 Task: Zoom in the location "Gig Harbor, Washington, United States" two times.
Action: Mouse moved to (429, 173)
Screenshot: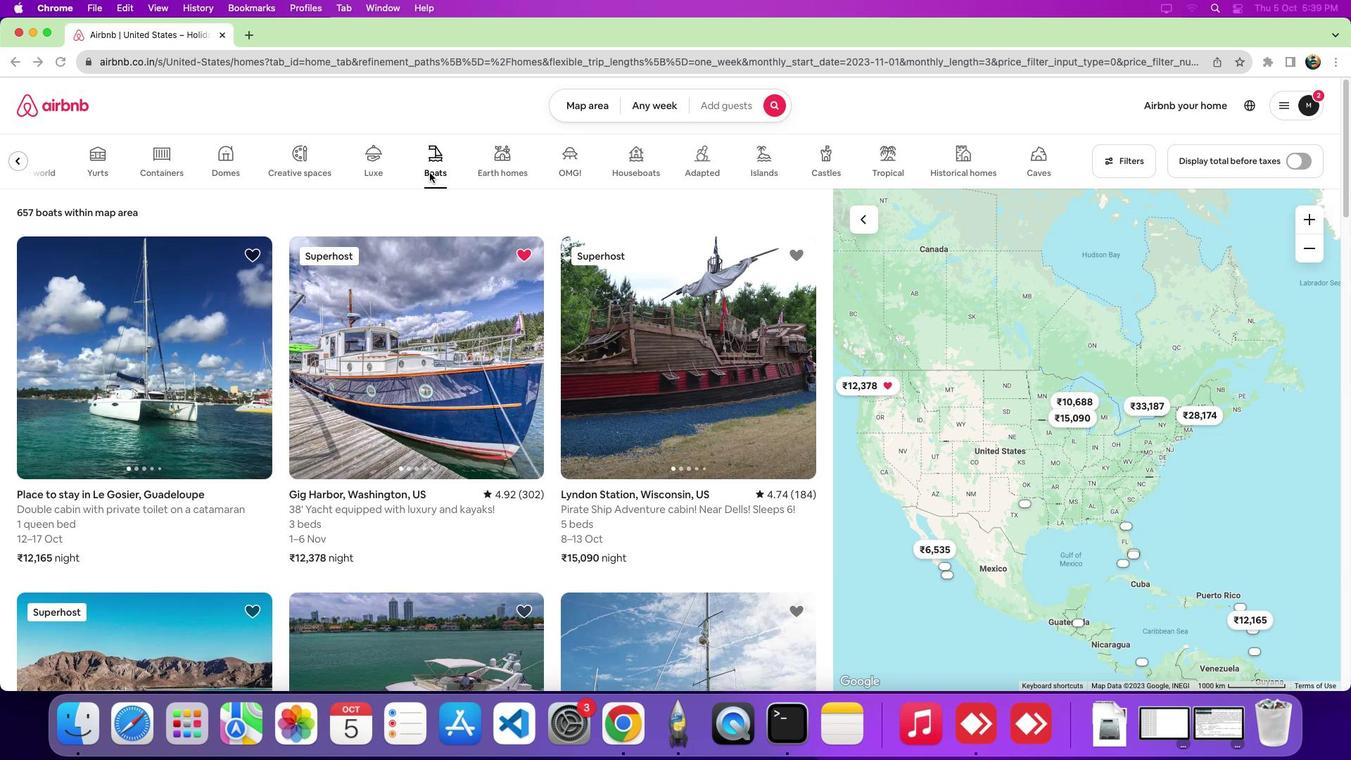 
Action: Mouse pressed left at (429, 173)
Screenshot: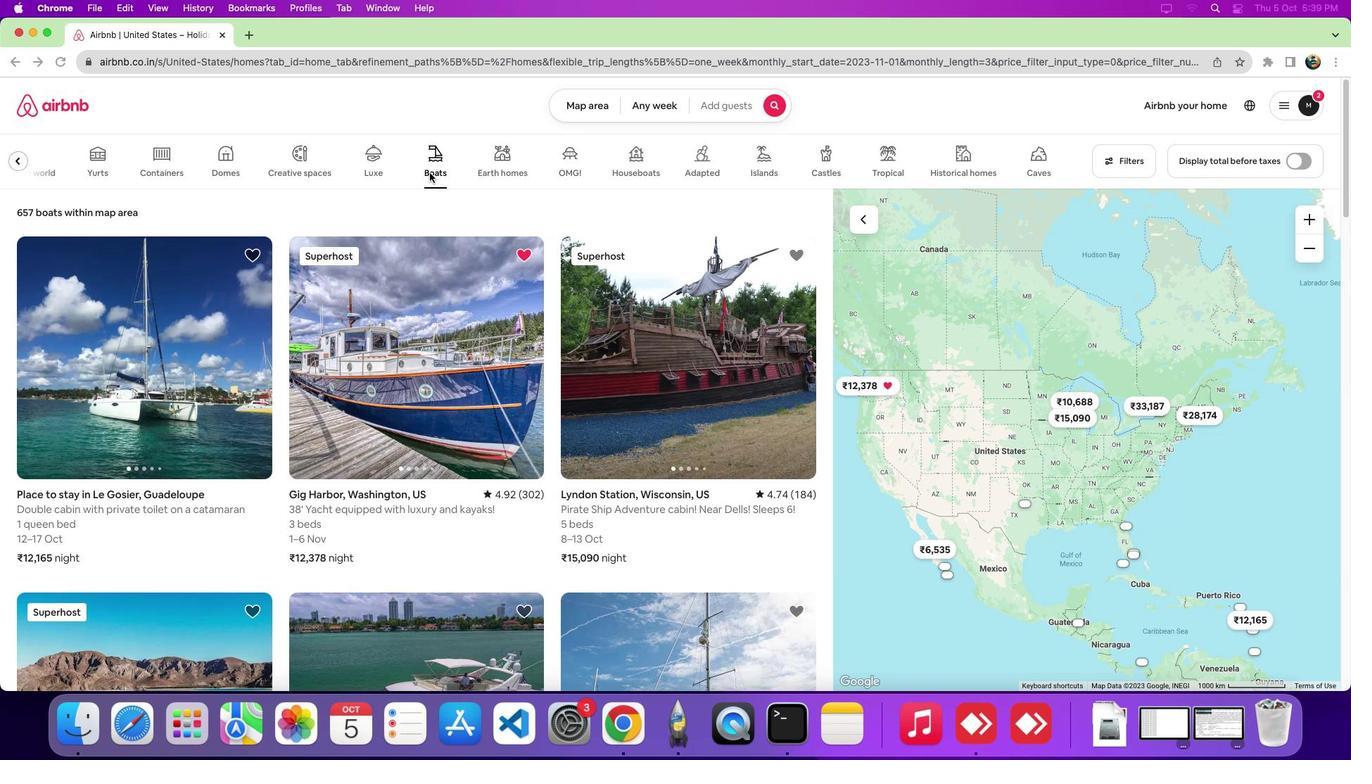 
Action: Mouse moved to (414, 320)
Screenshot: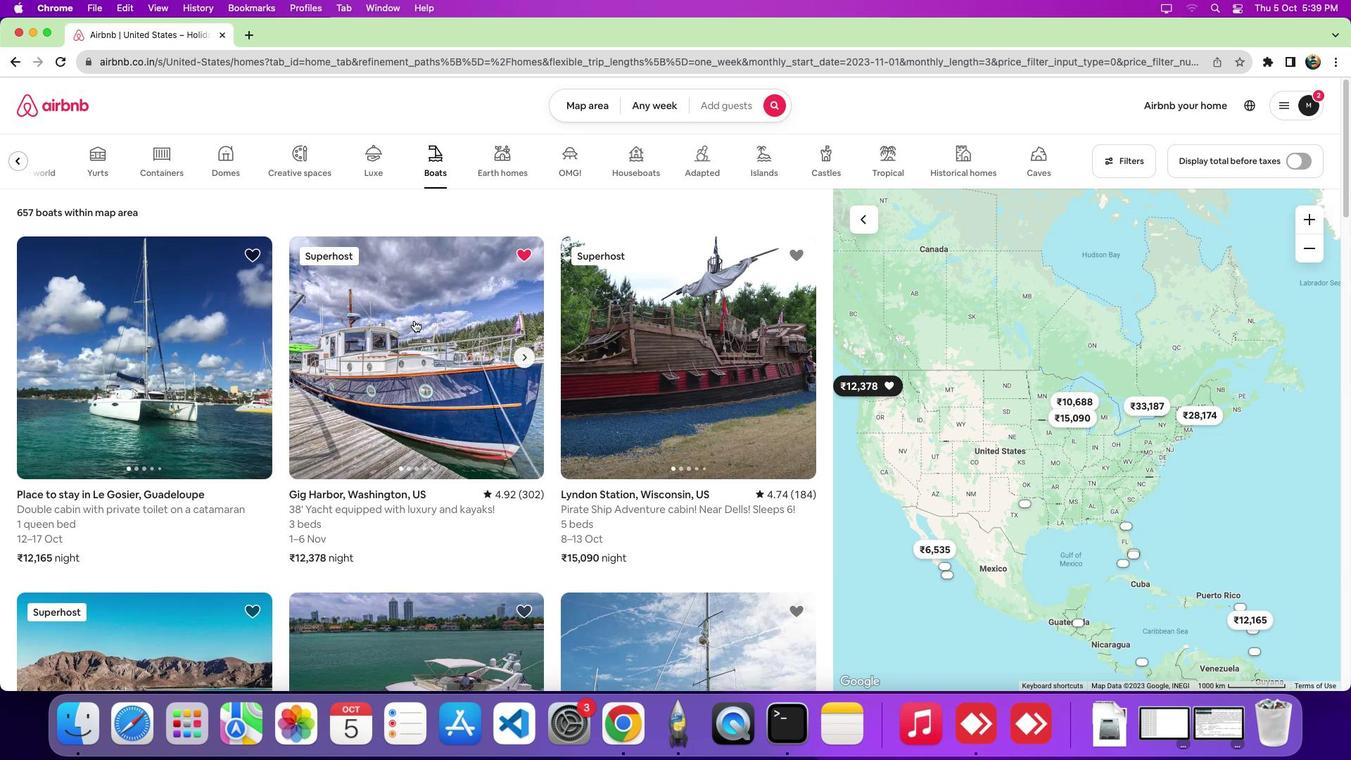 
Action: Mouse pressed left at (414, 320)
Screenshot: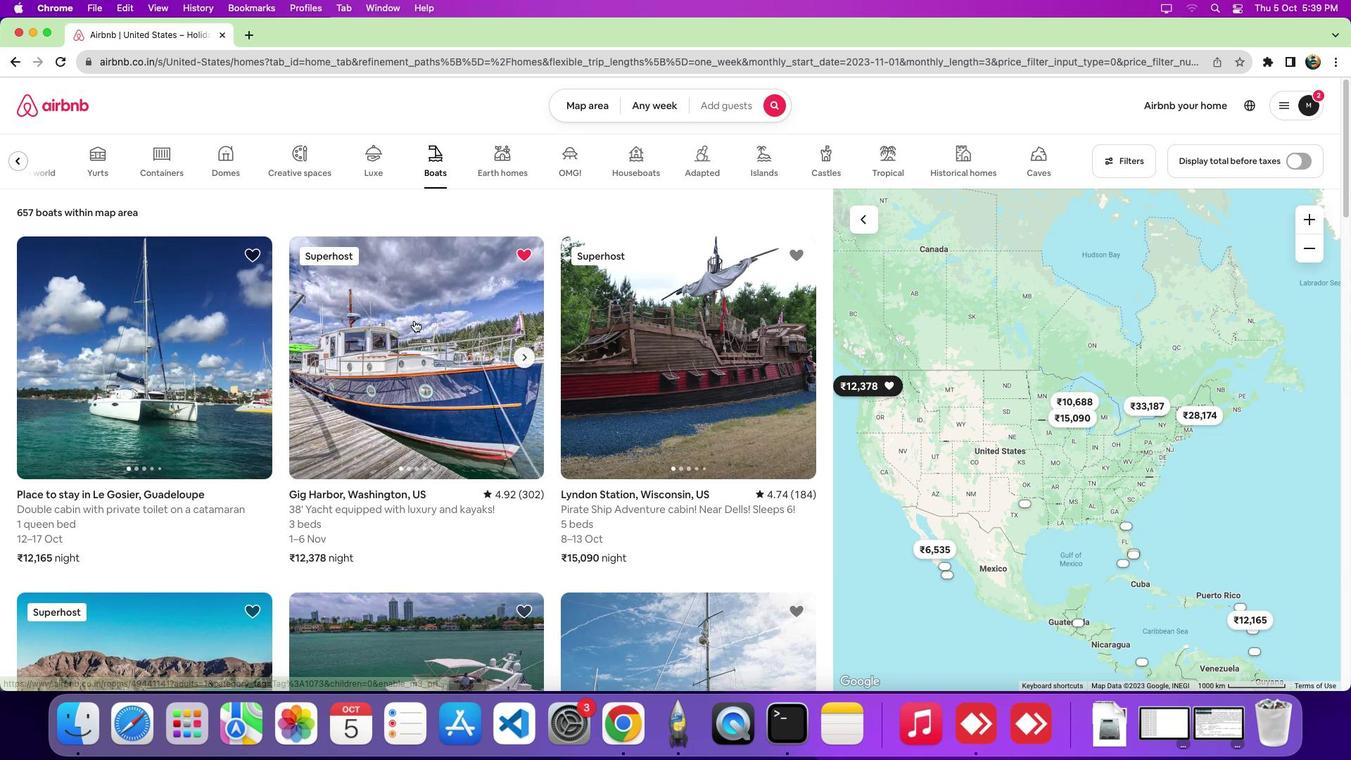 
Action: Mouse moved to (665, 335)
Screenshot: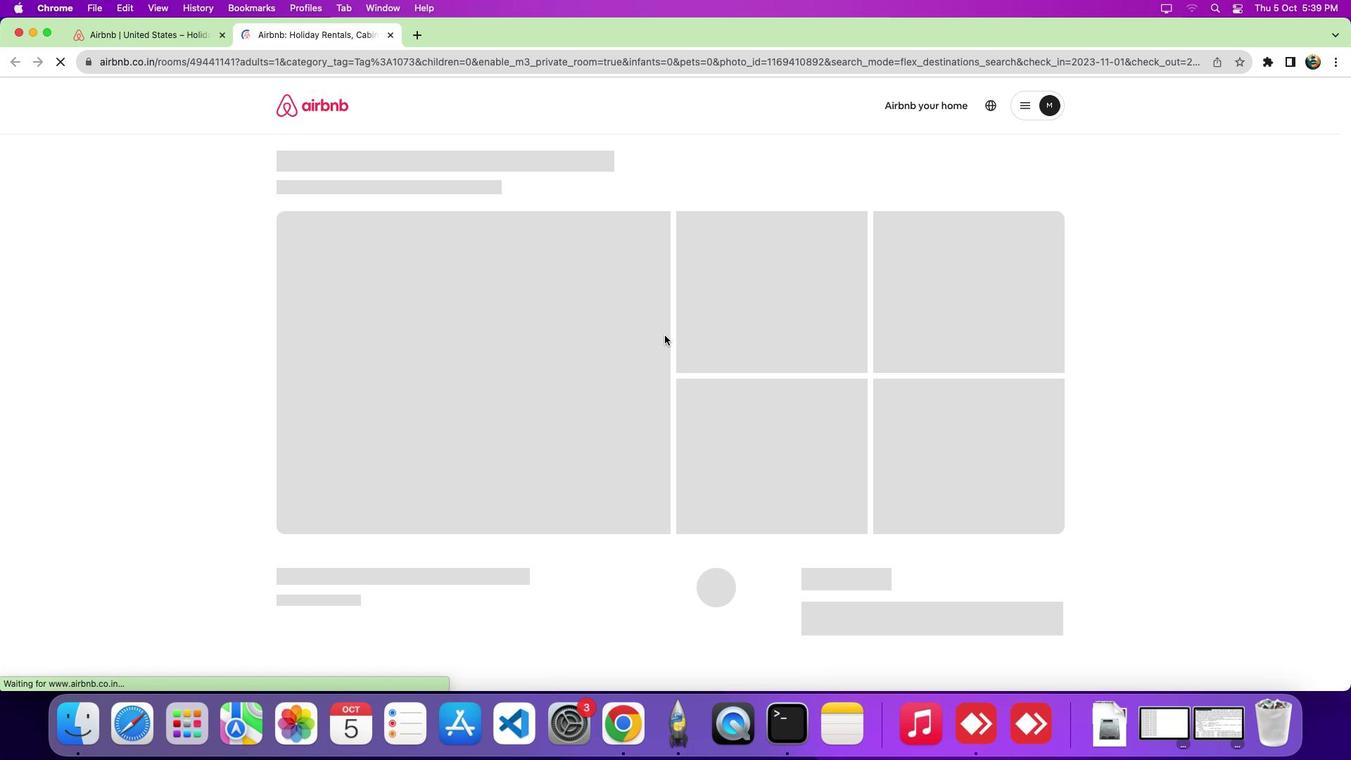 
Action: Mouse scrolled (665, 335) with delta (0, 0)
Screenshot: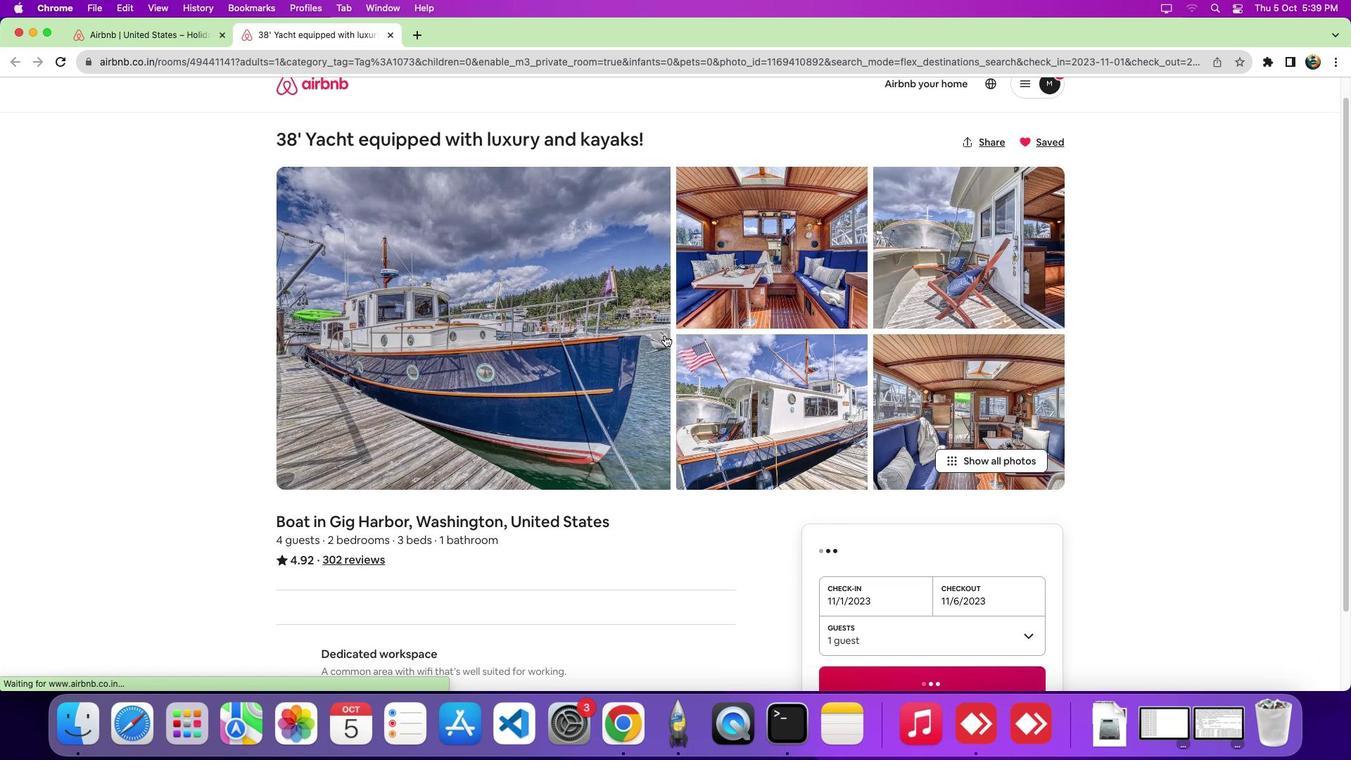 
Action: Mouse scrolled (665, 335) with delta (0, 0)
Screenshot: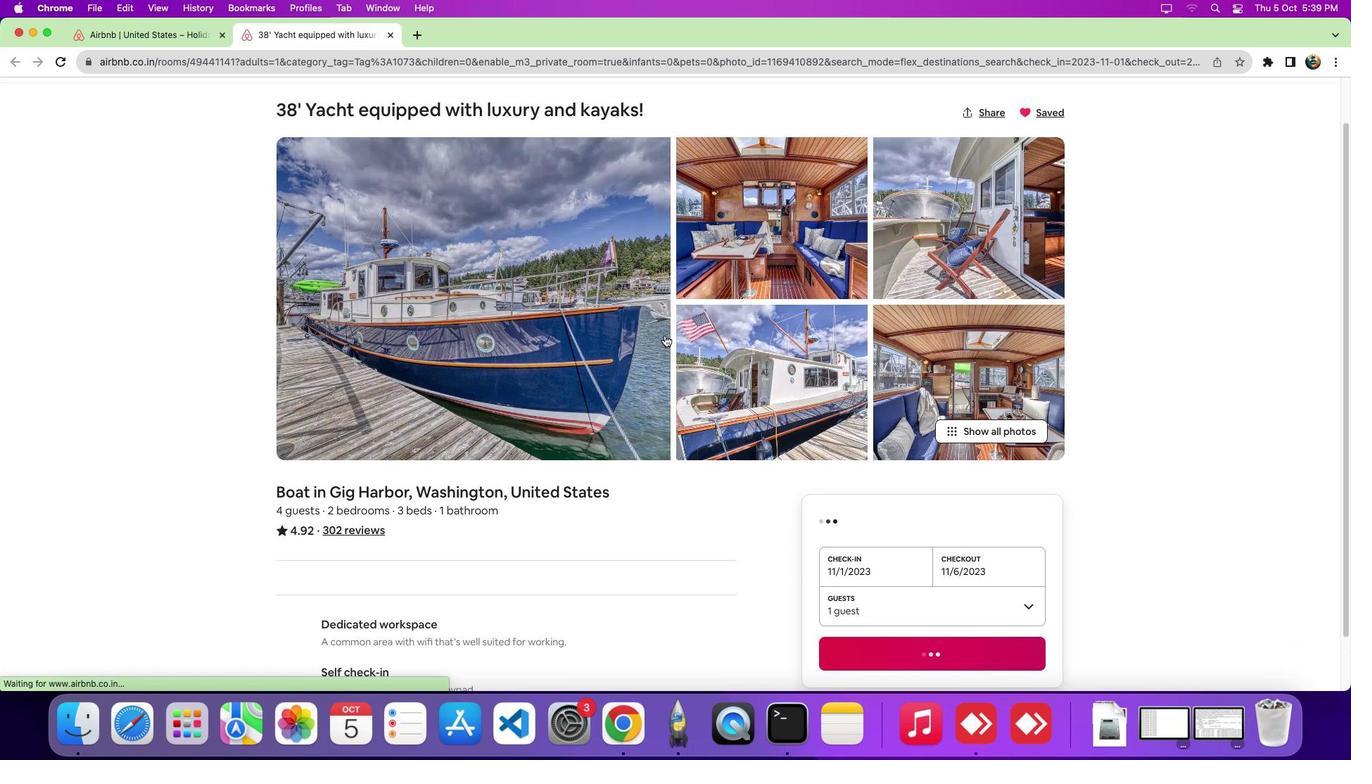
Action: Mouse scrolled (665, 335) with delta (0, -6)
Screenshot: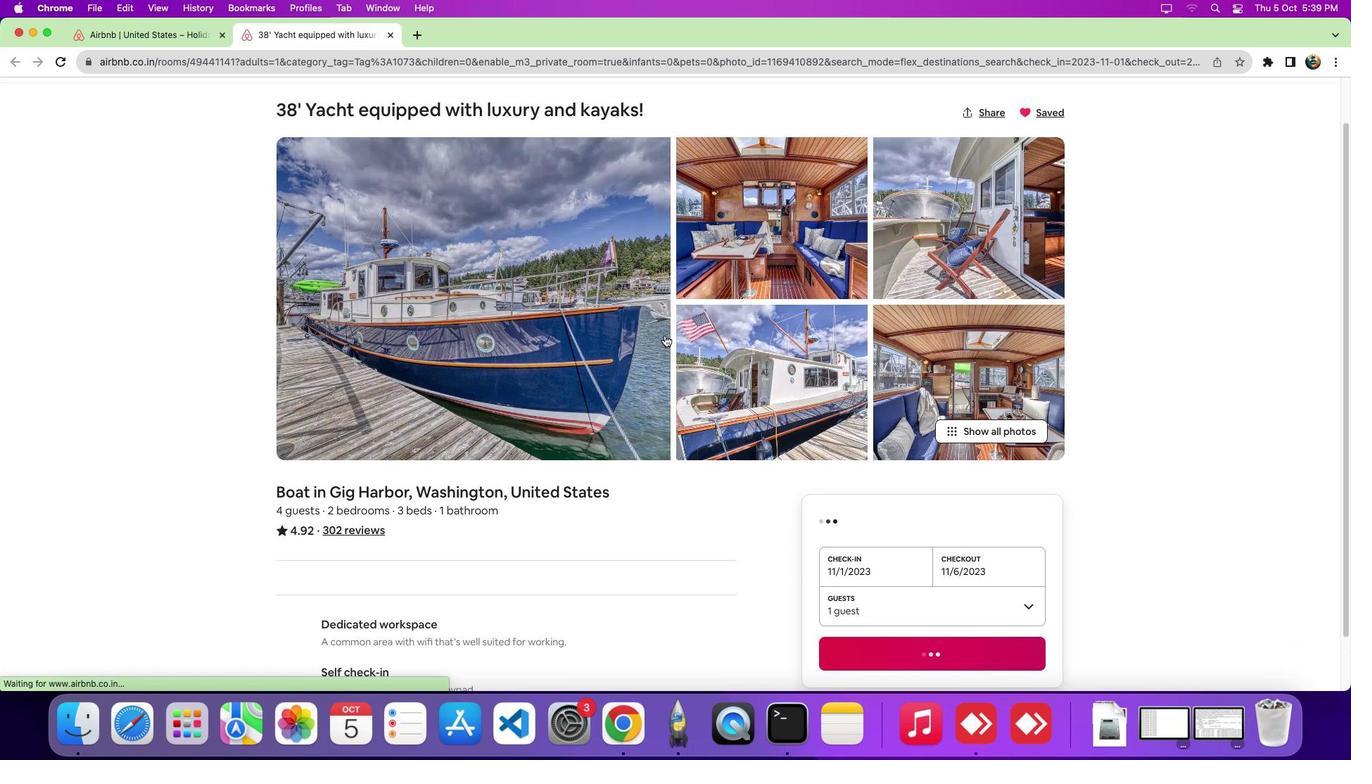 
Action: Mouse scrolled (665, 335) with delta (0, -9)
Screenshot: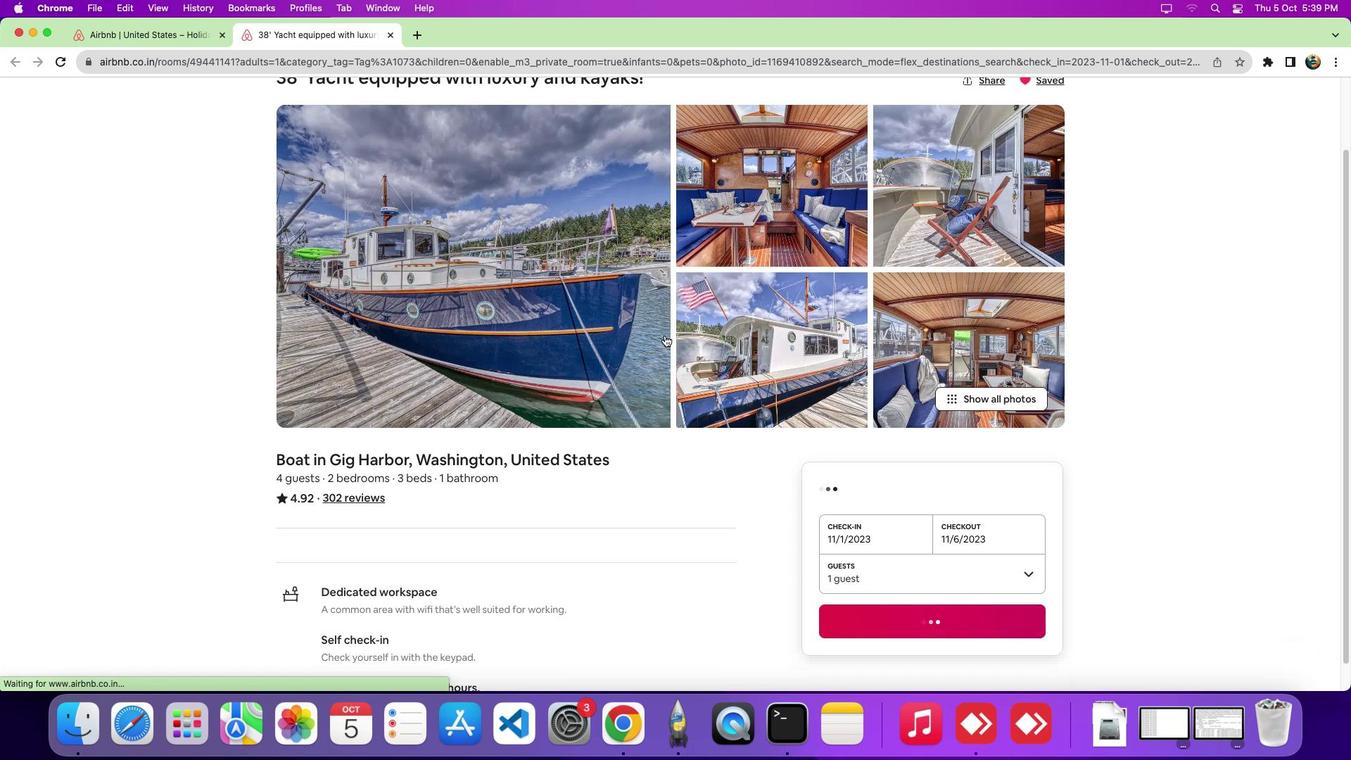 
Action: Mouse scrolled (665, 335) with delta (0, -10)
Screenshot: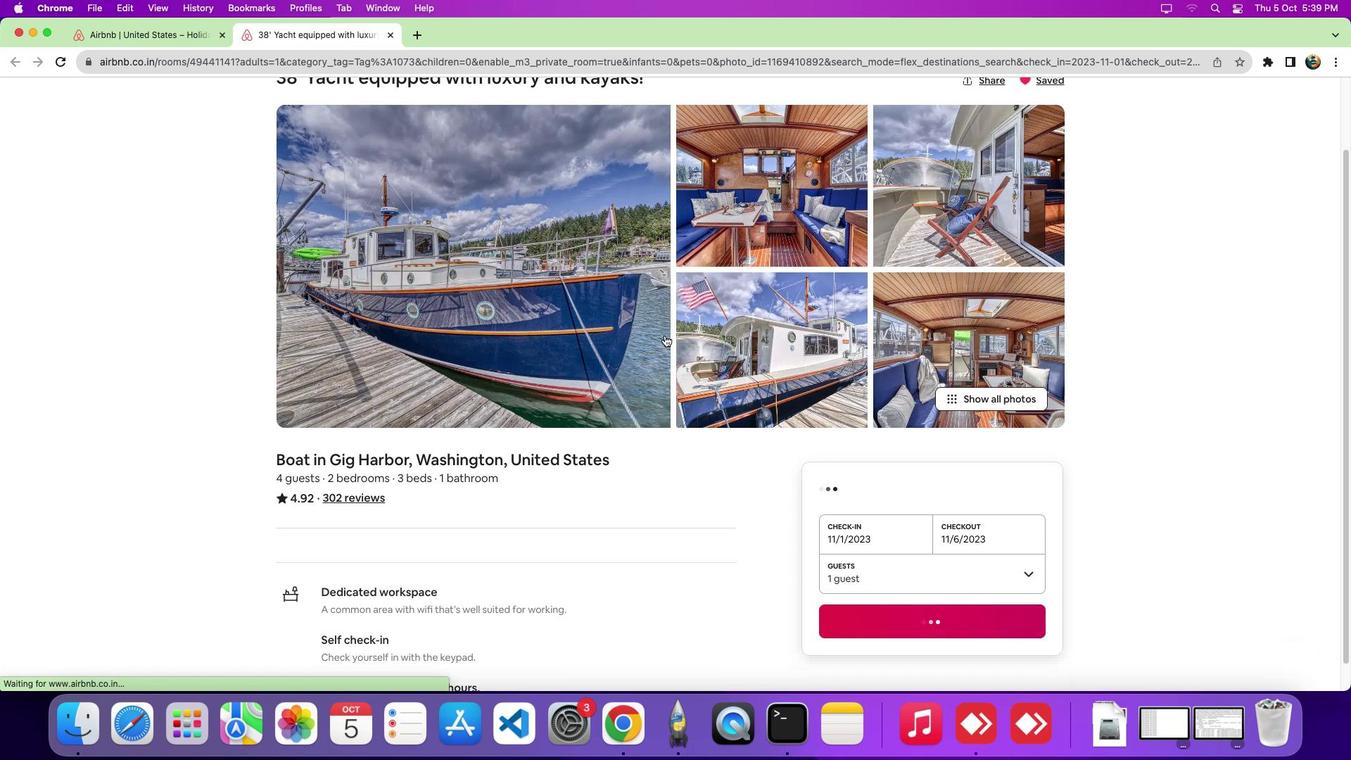 
Action: Mouse scrolled (665, 335) with delta (0, 0)
Screenshot: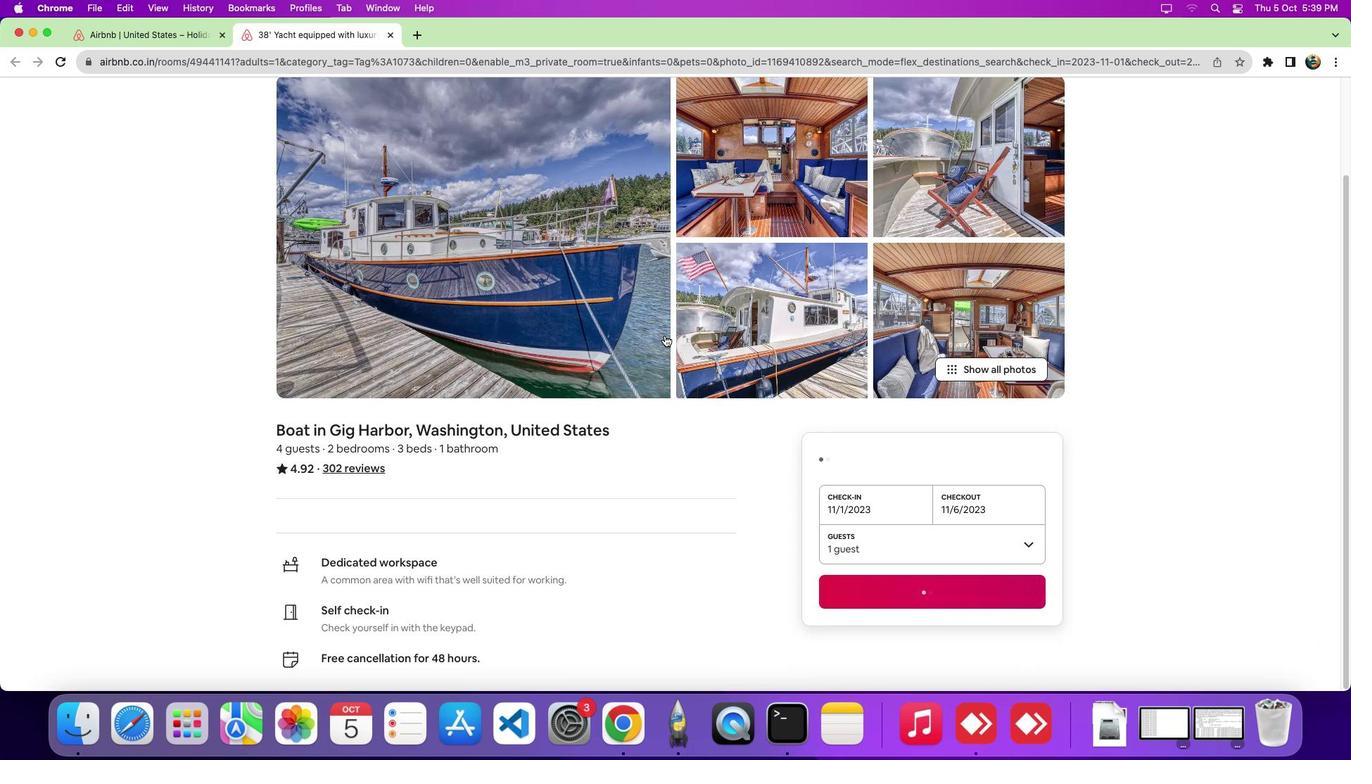 
Action: Mouse scrolled (665, 335) with delta (0, -1)
Screenshot: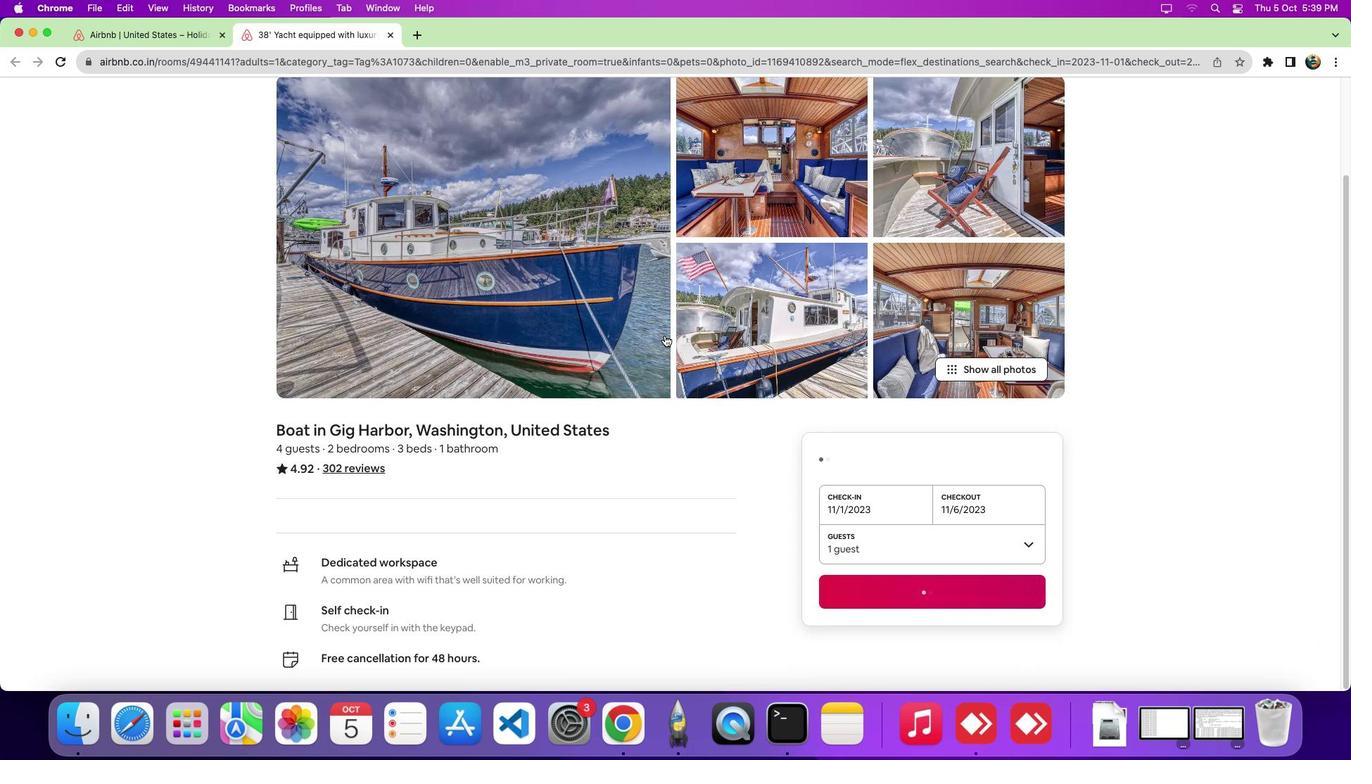 
Action: Mouse scrolled (665, 335) with delta (0, -7)
Screenshot: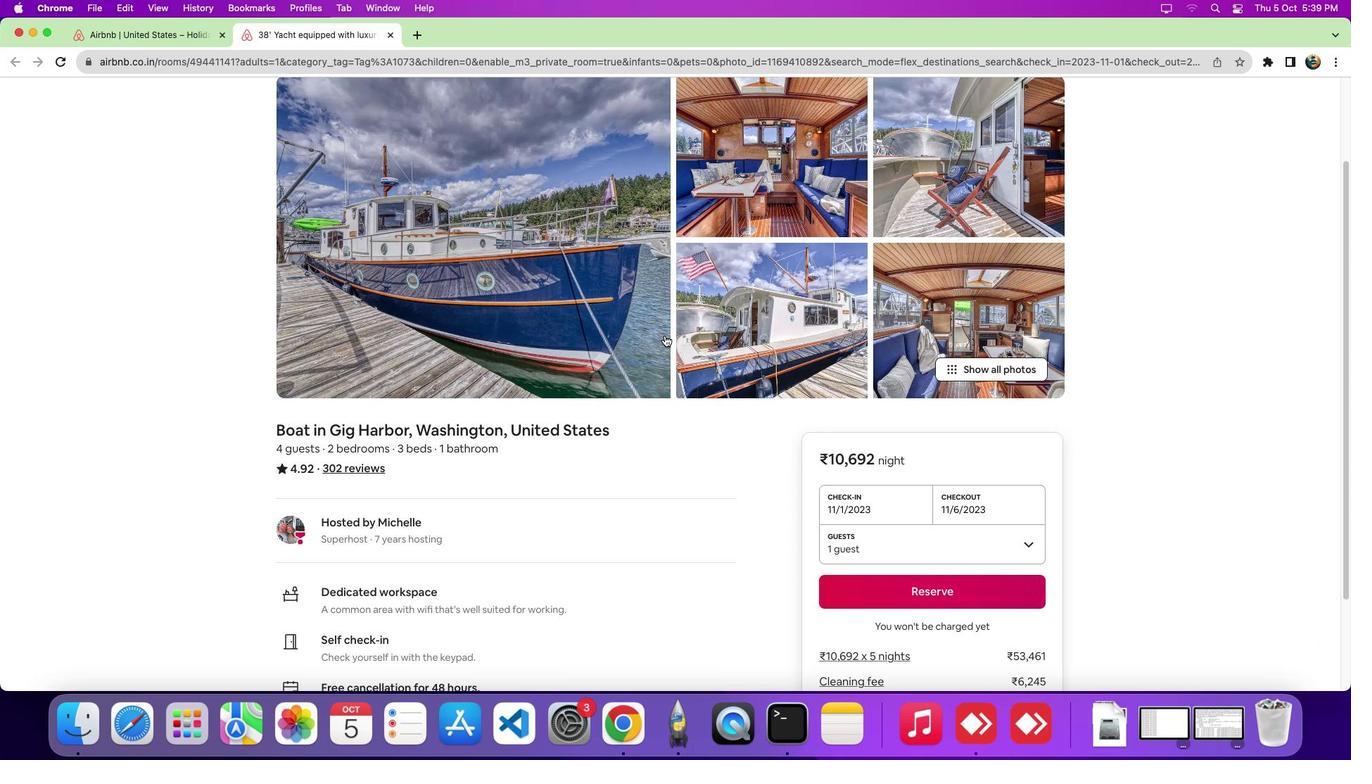 
Action: Mouse scrolled (665, 335) with delta (0, -9)
Screenshot: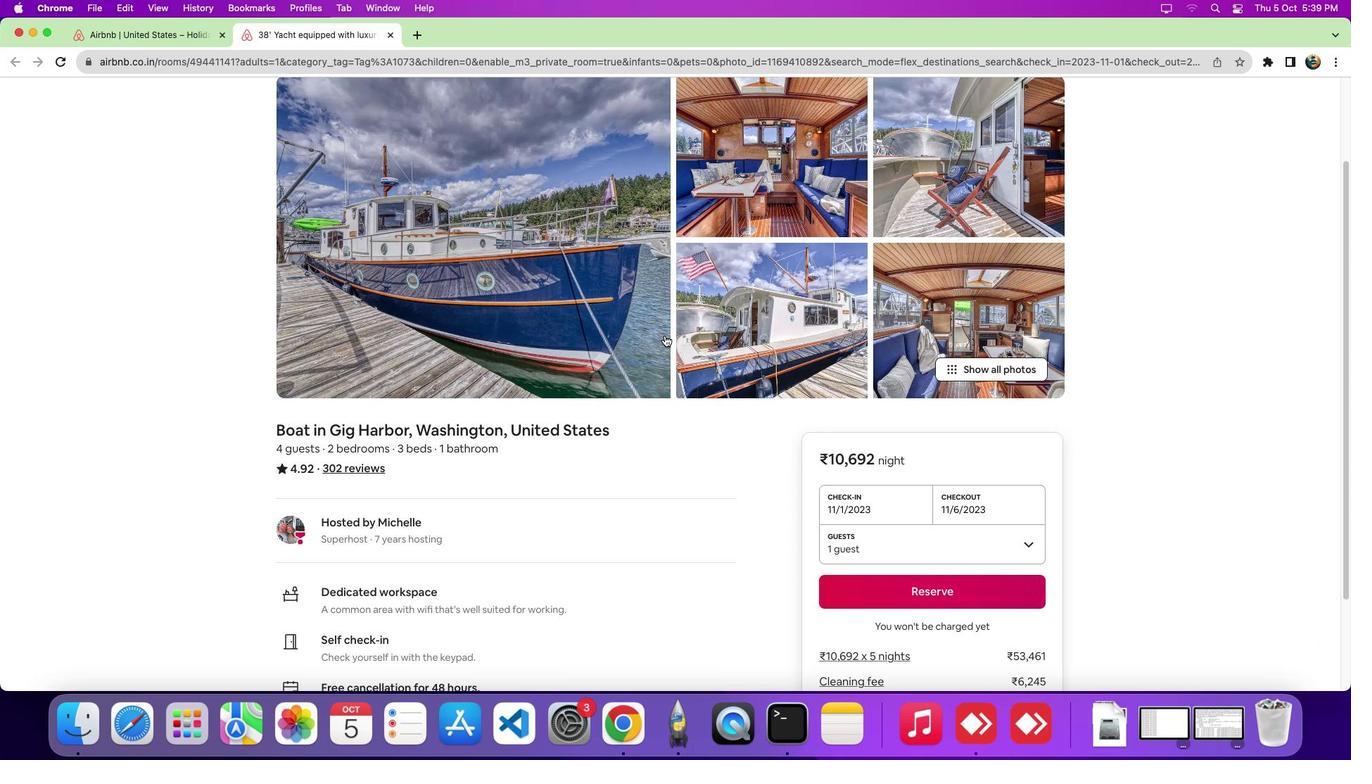 
Action: Mouse scrolled (665, 335) with delta (0, -10)
Screenshot: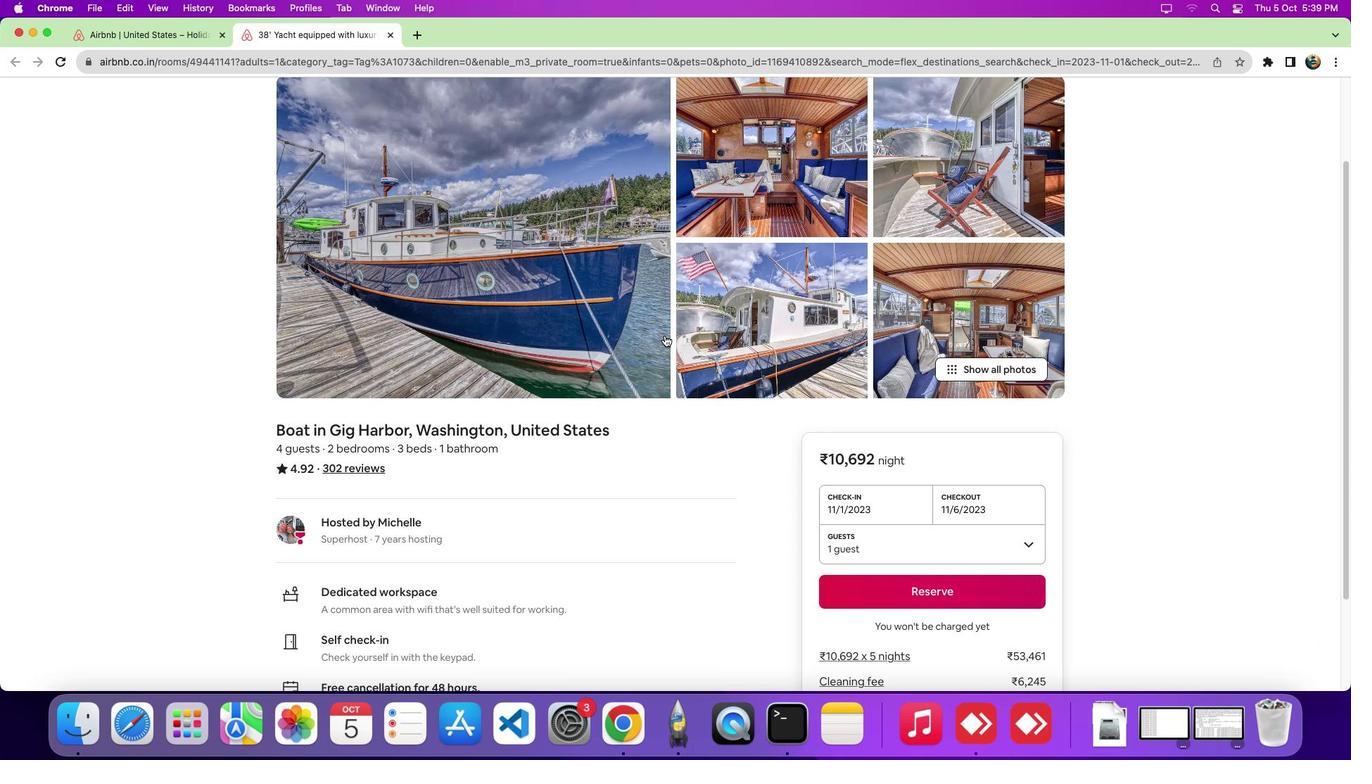 
Action: Mouse scrolled (665, 335) with delta (0, 0)
Screenshot: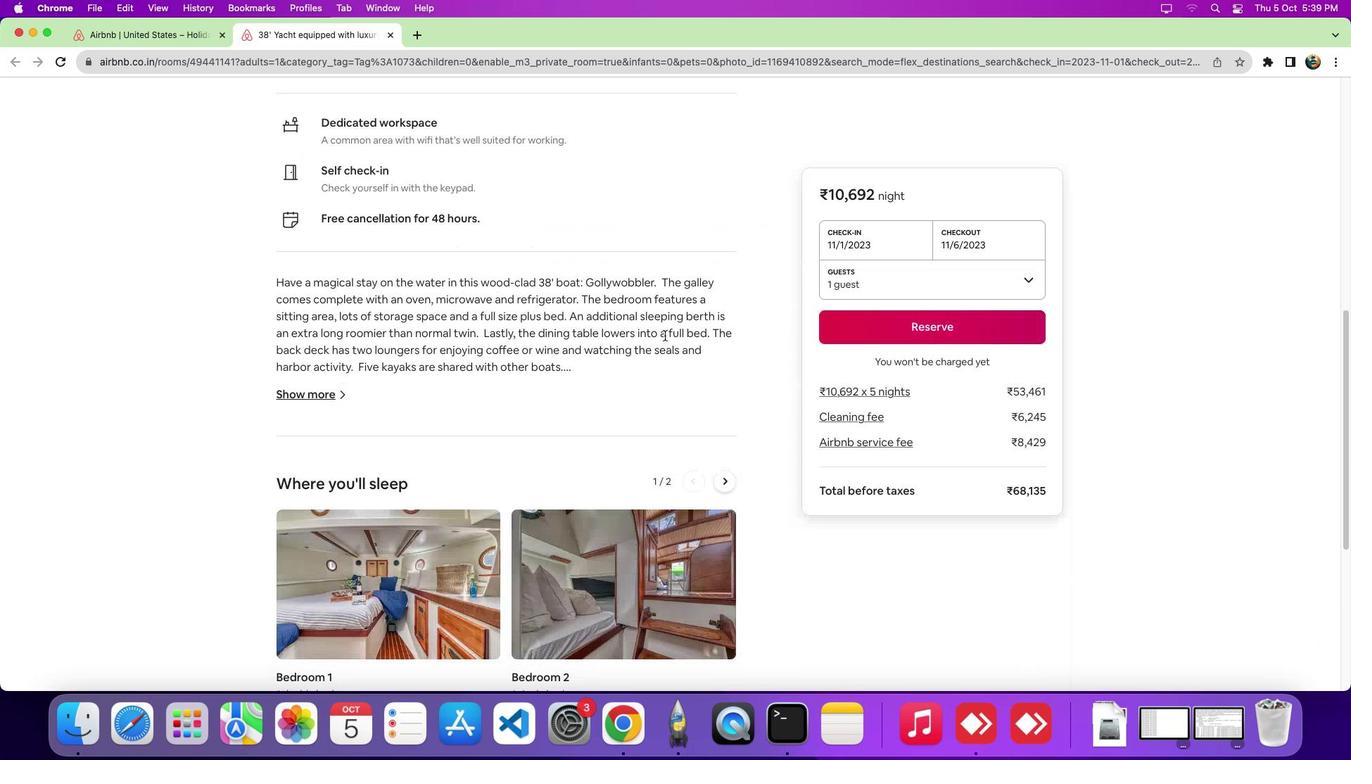 
Action: Mouse scrolled (665, 335) with delta (0, -1)
Screenshot: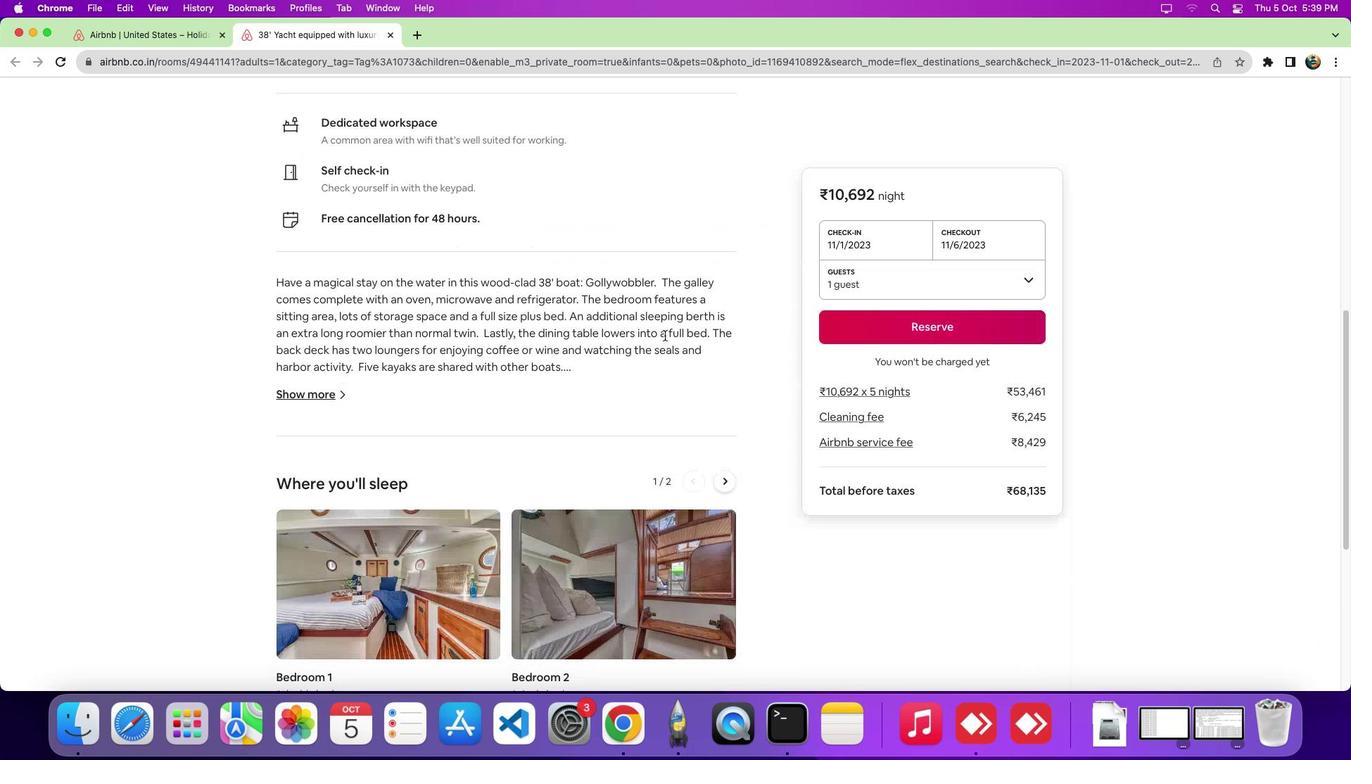 
Action: Mouse scrolled (665, 335) with delta (0, -7)
Screenshot: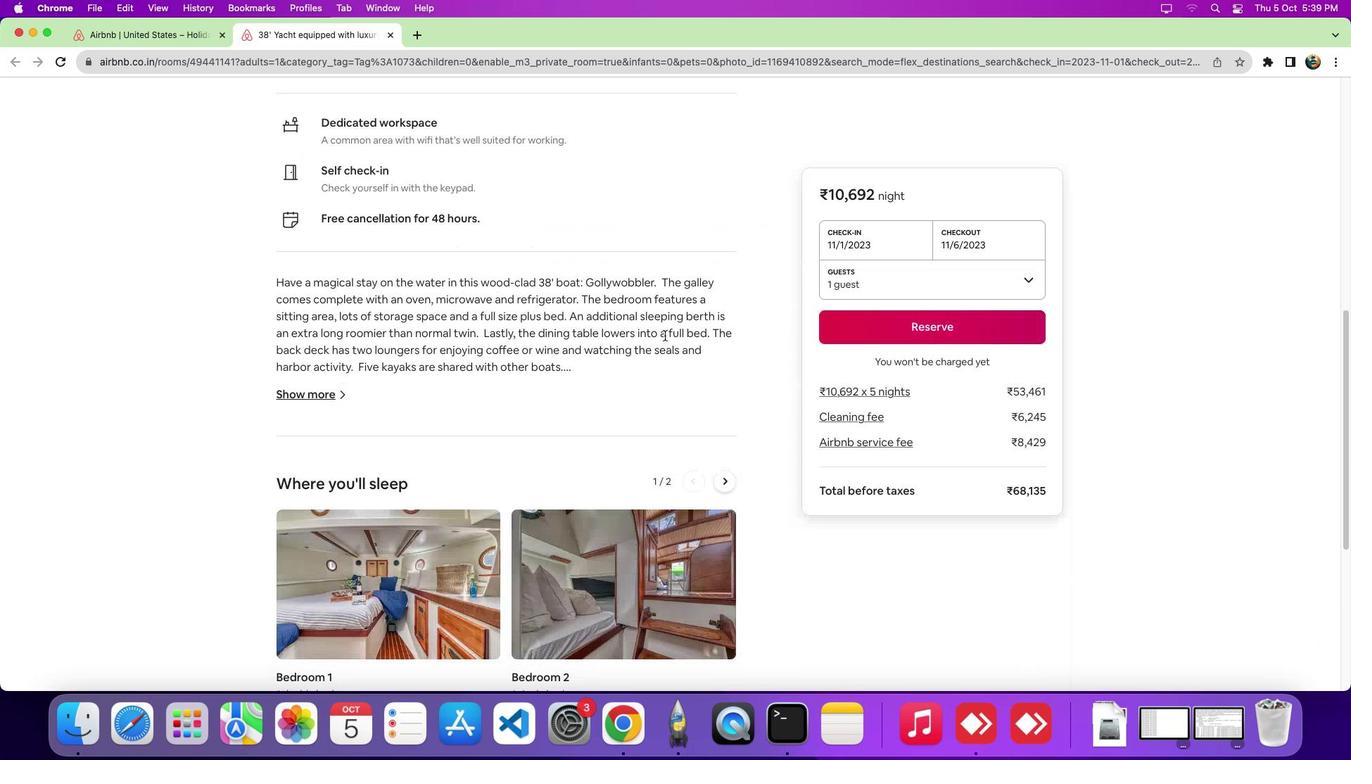 
Action: Mouse scrolled (665, 335) with delta (0, -9)
Screenshot: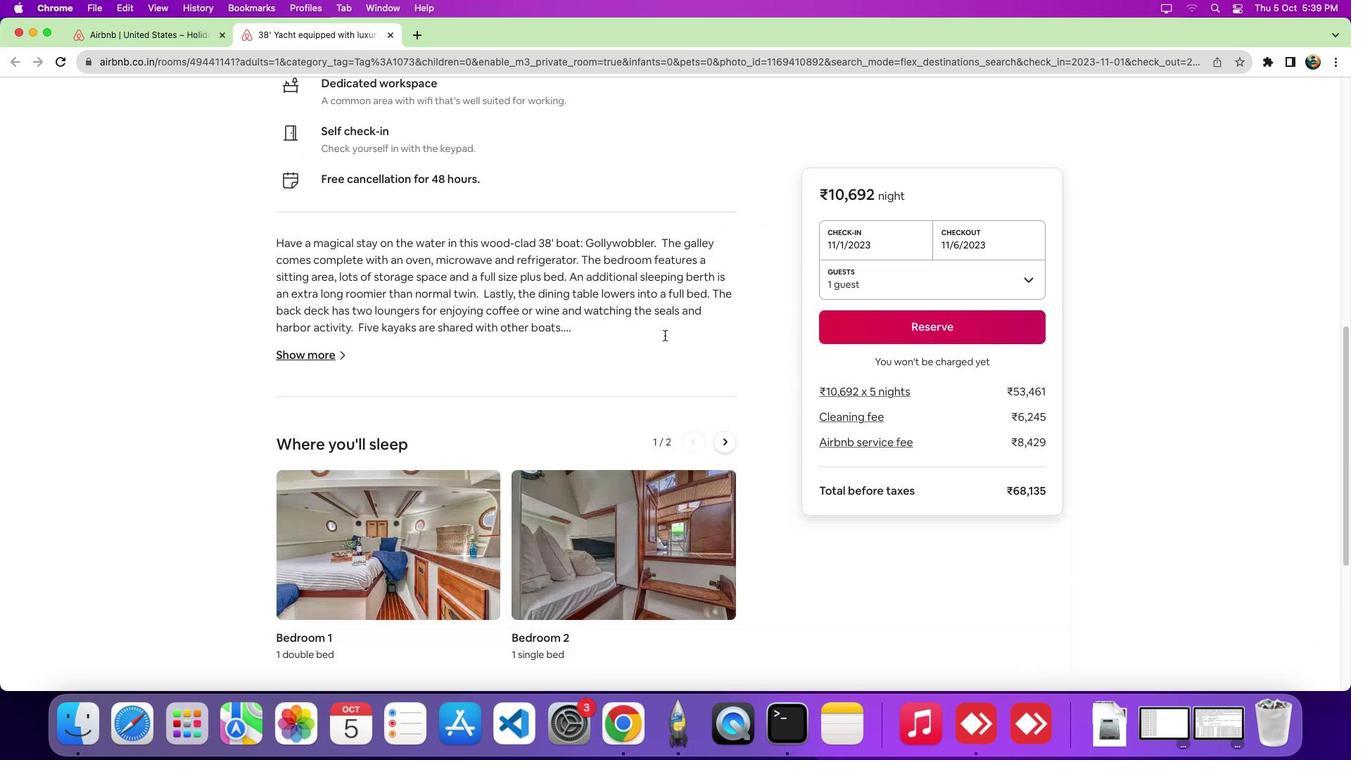 
Action: Mouse scrolled (665, 335) with delta (0, -10)
Screenshot: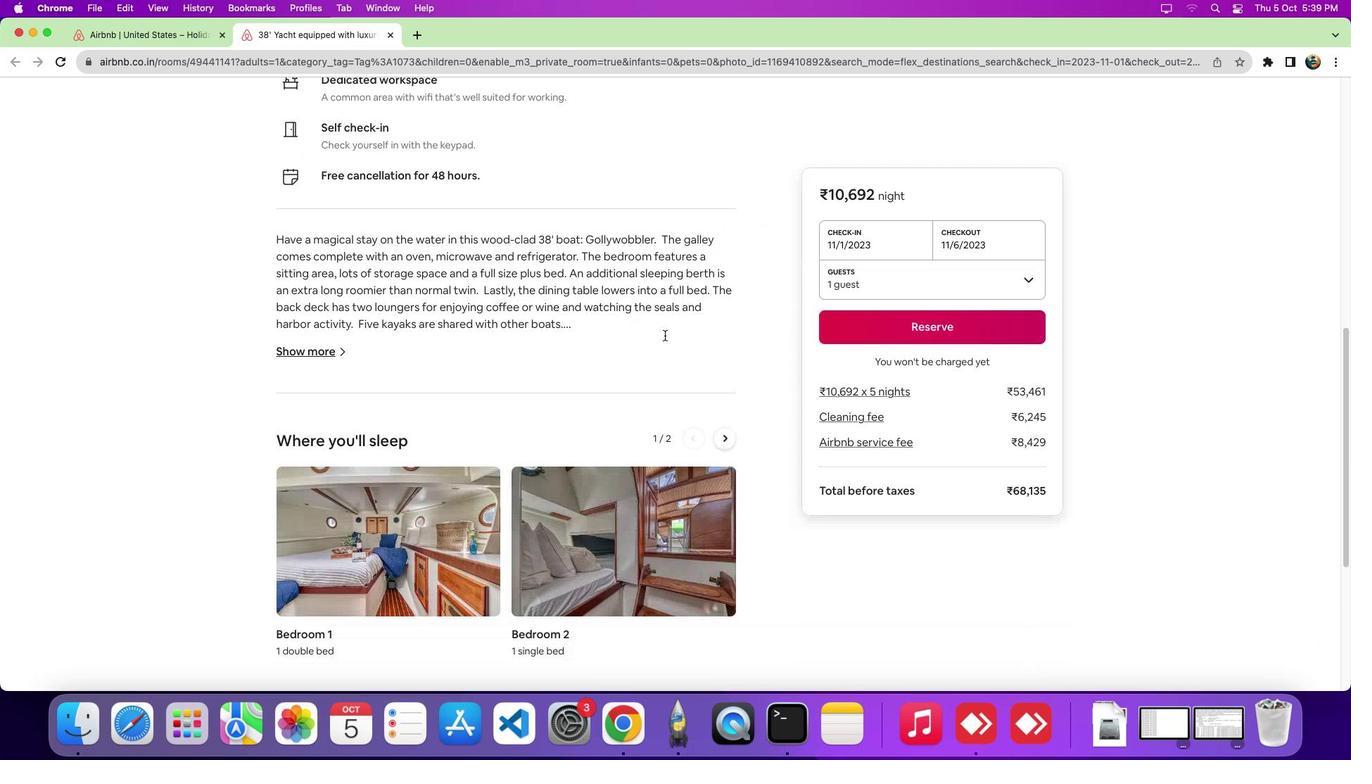 
Action: Mouse scrolled (665, 335) with delta (0, 0)
Screenshot: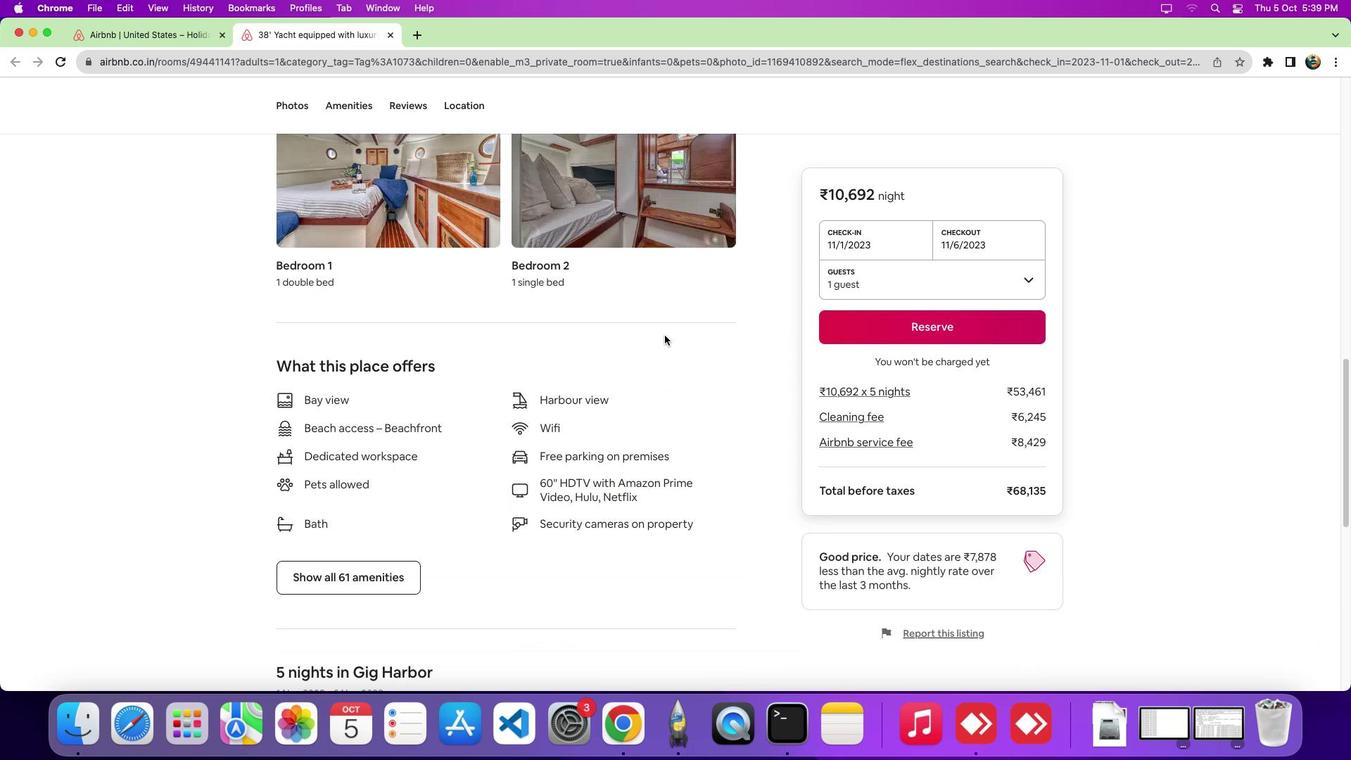 
Action: Mouse scrolled (665, 335) with delta (0, -1)
Screenshot: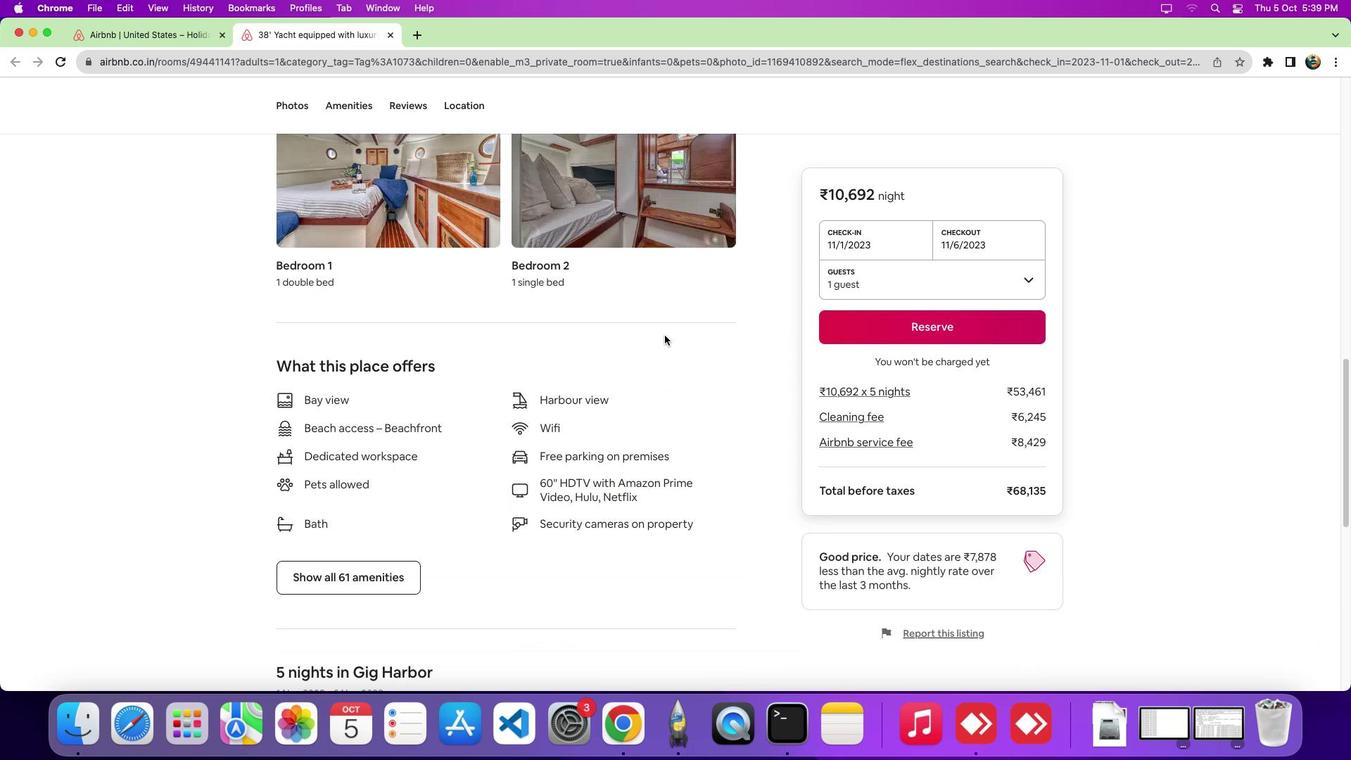 
Action: Mouse scrolled (665, 335) with delta (0, -7)
Screenshot: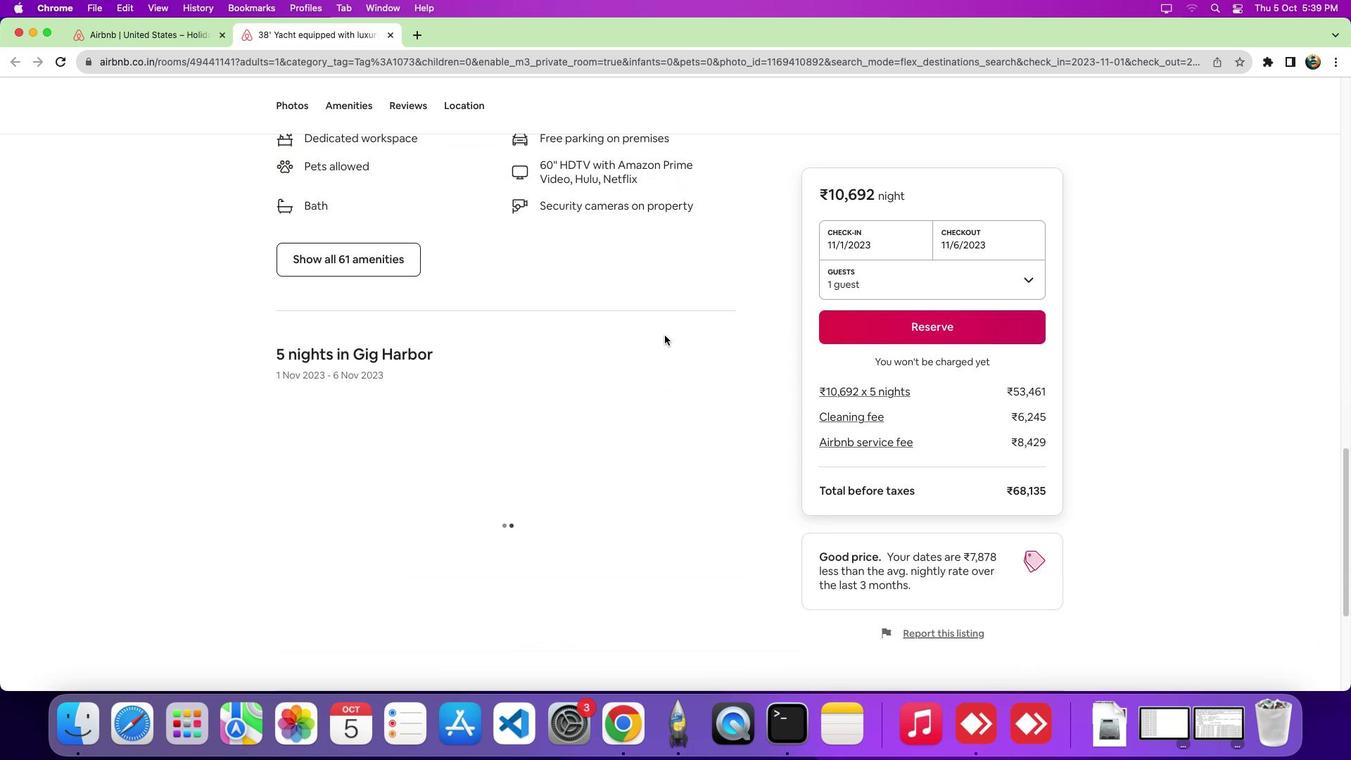 
Action: Mouse scrolled (665, 335) with delta (0, -9)
Screenshot: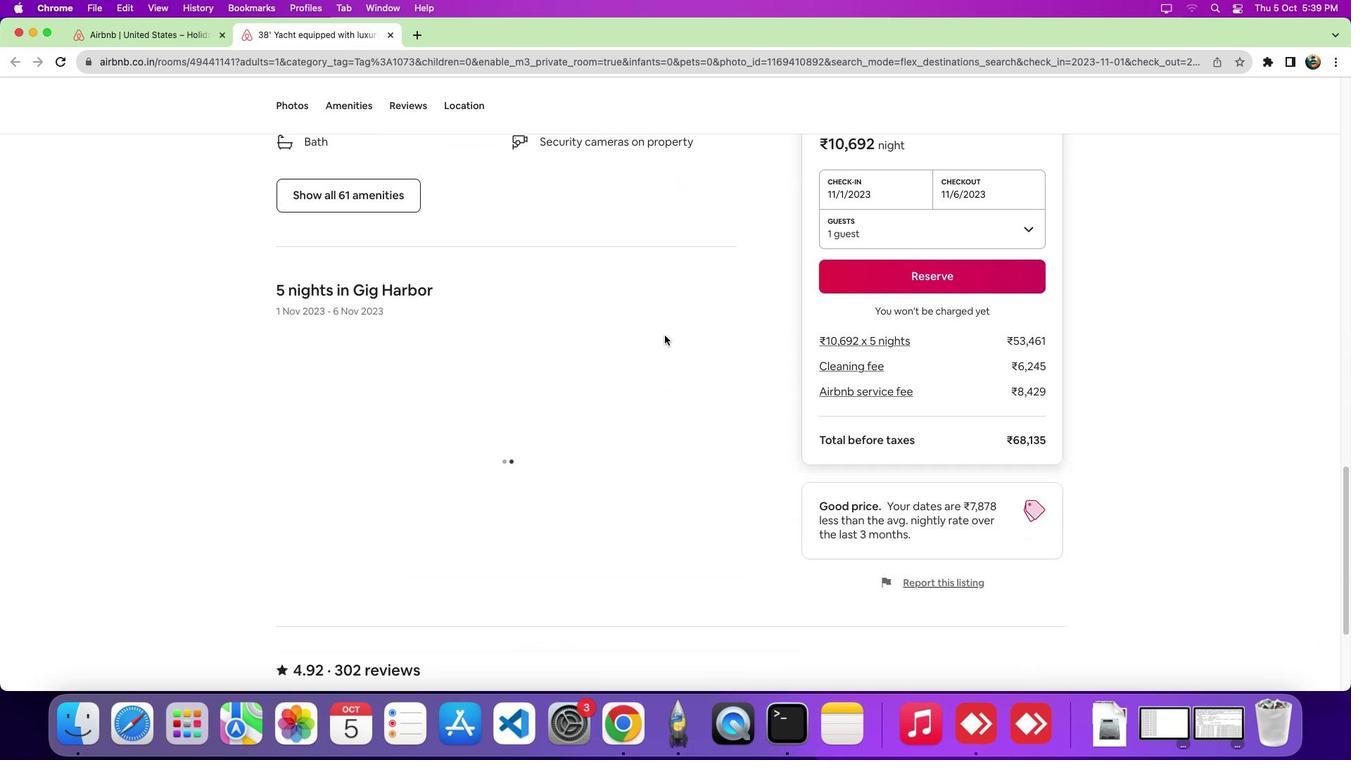 
Action: Mouse moved to (472, 111)
Screenshot: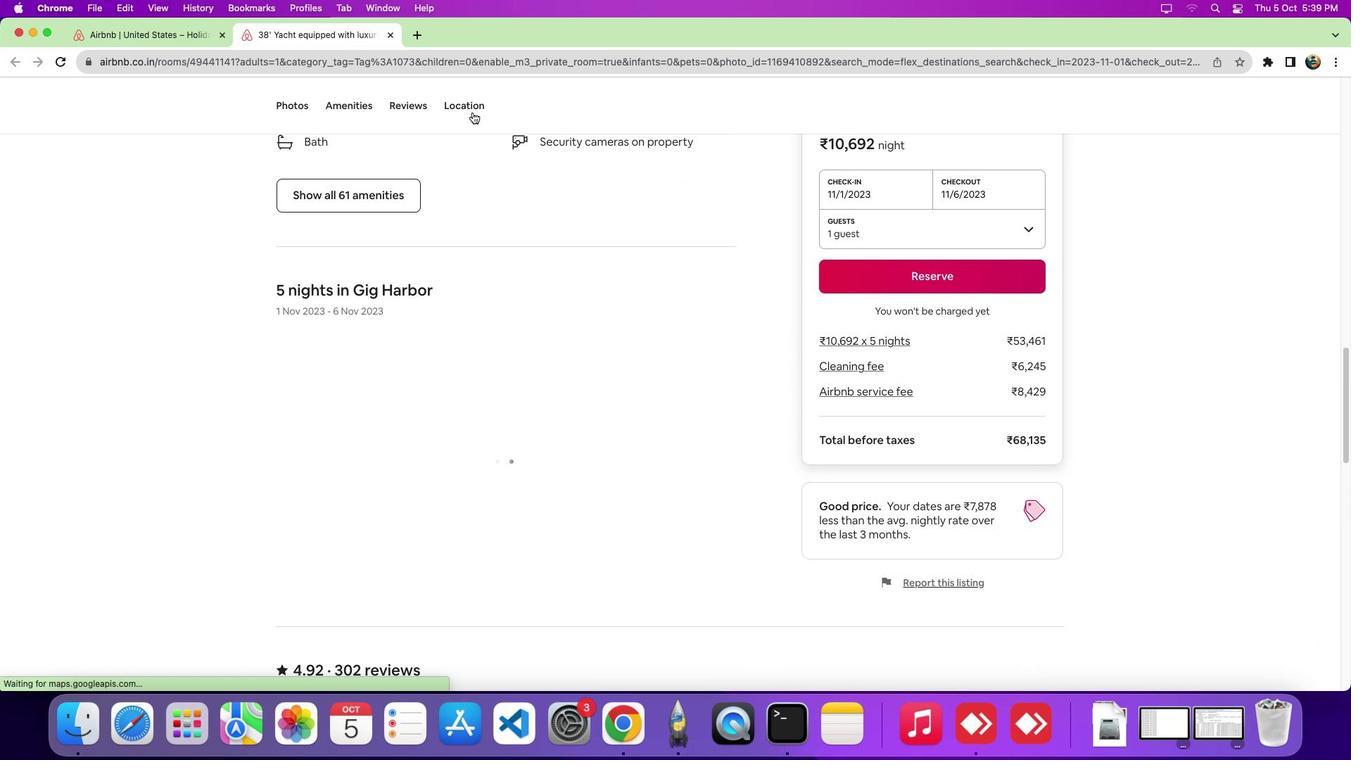 
Action: Mouse pressed left at (472, 111)
Screenshot: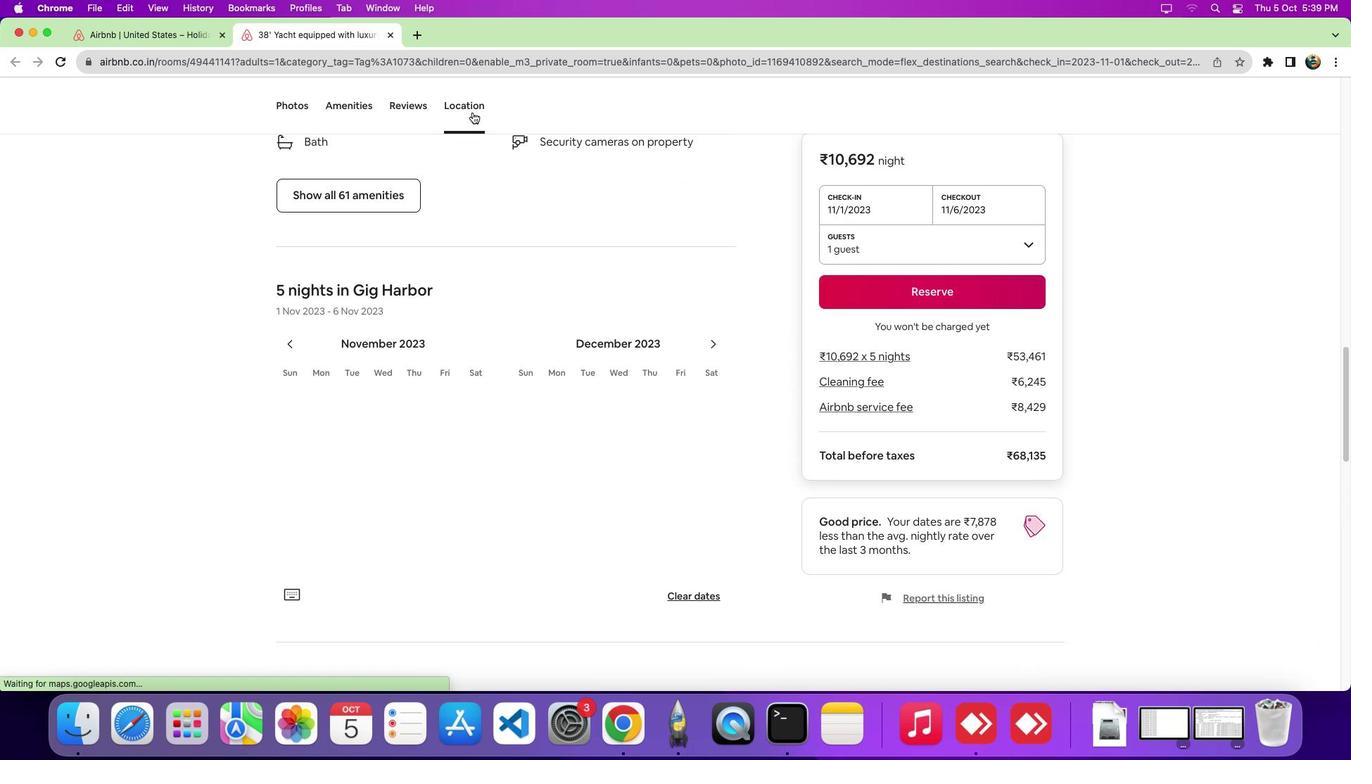 
Action: Mouse moved to (1033, 302)
Screenshot: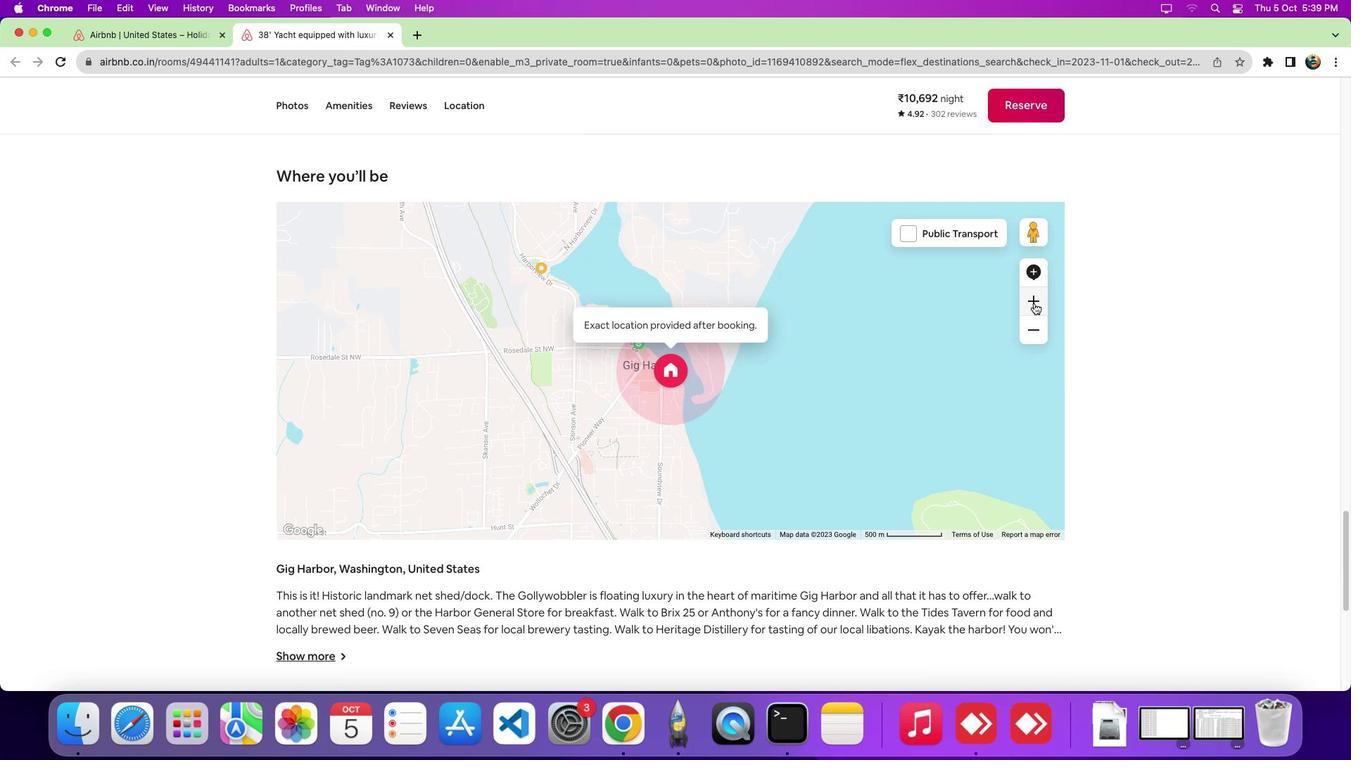 
Action: Mouse pressed left at (1033, 302)
Screenshot: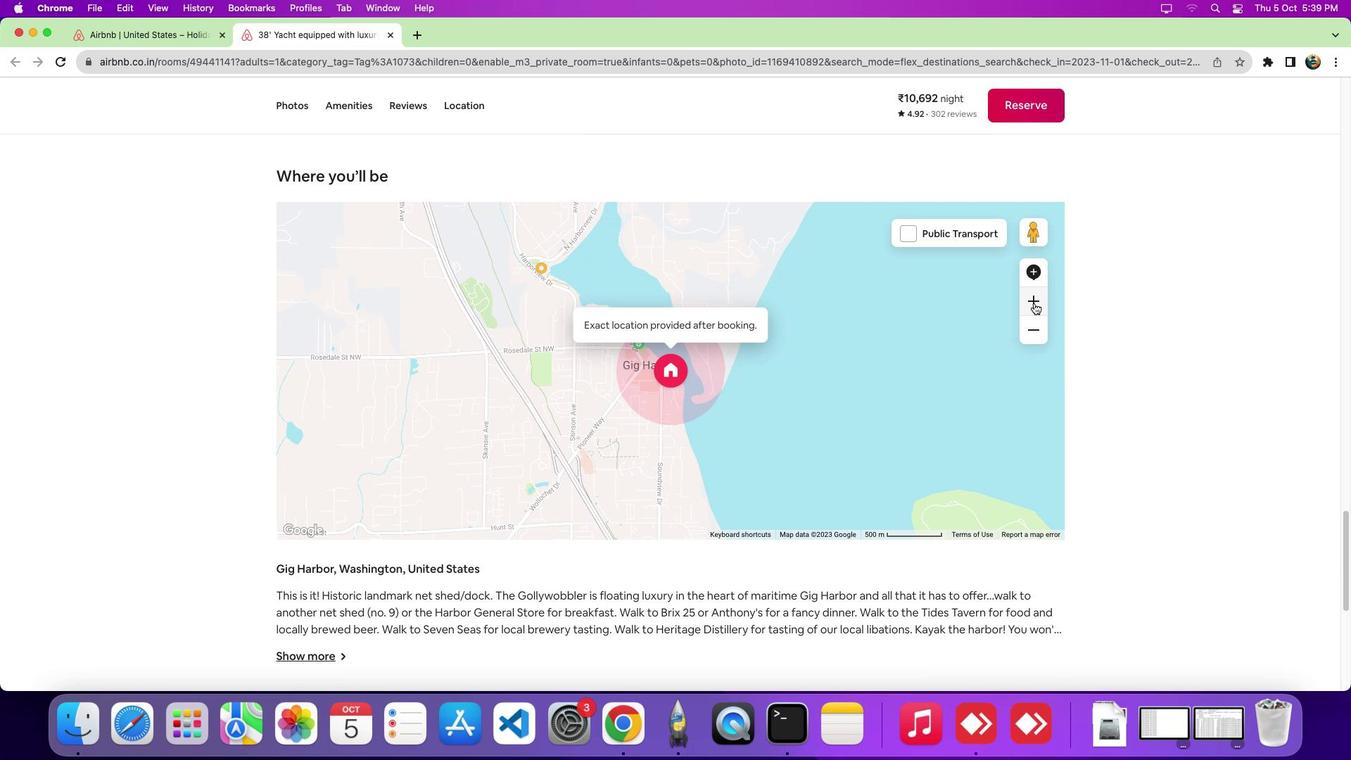 
Action: Mouse moved to (1033, 302)
Screenshot: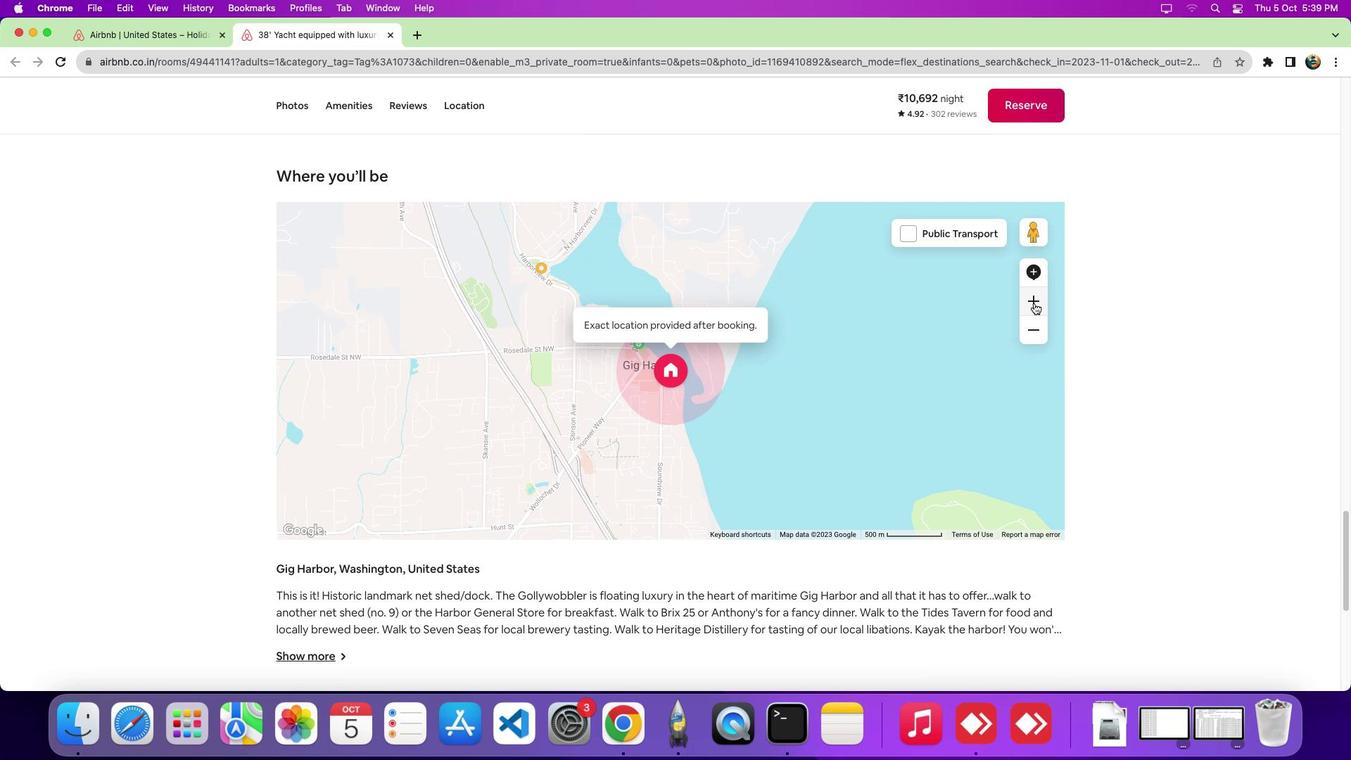 
Action: Mouse pressed left at (1033, 302)
Screenshot: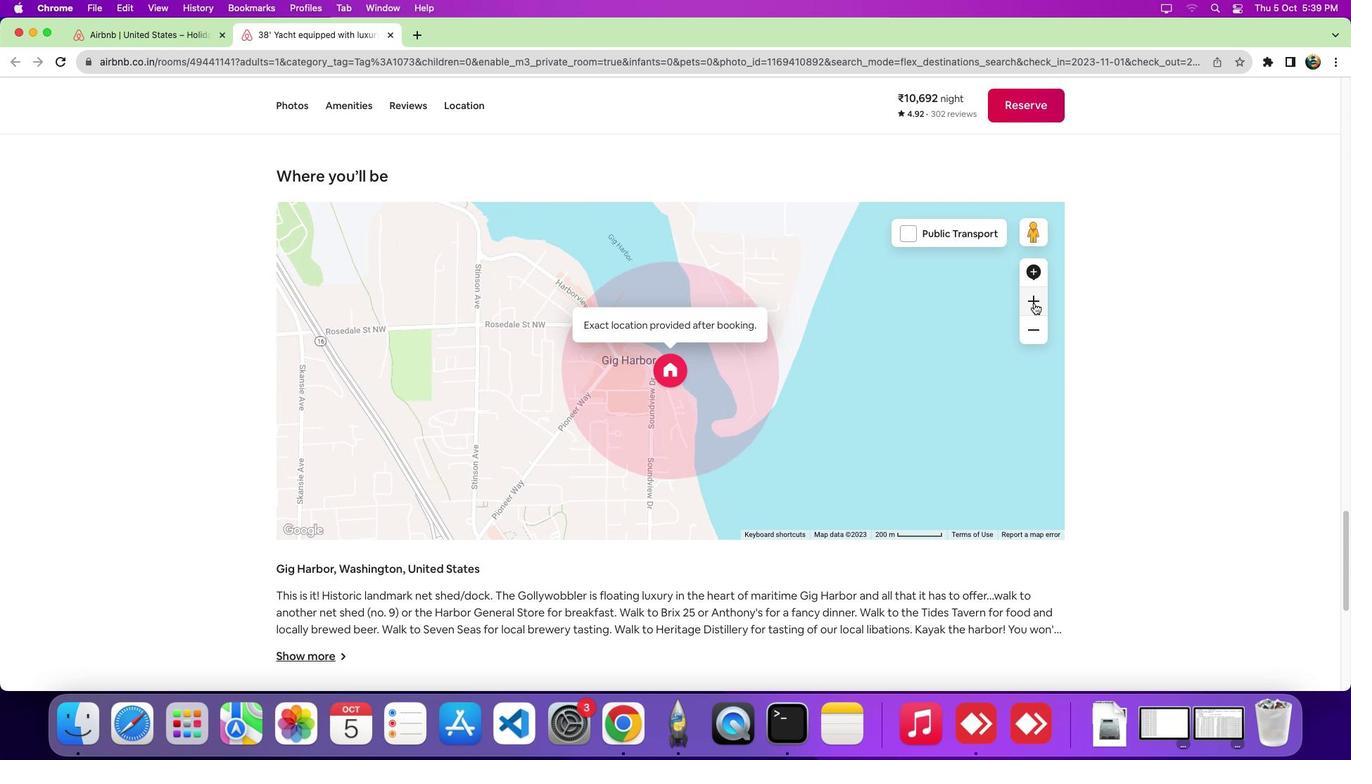 
